 Task: Change object animations to fly in from left.
Action: Mouse moved to (198, 95)
Screenshot: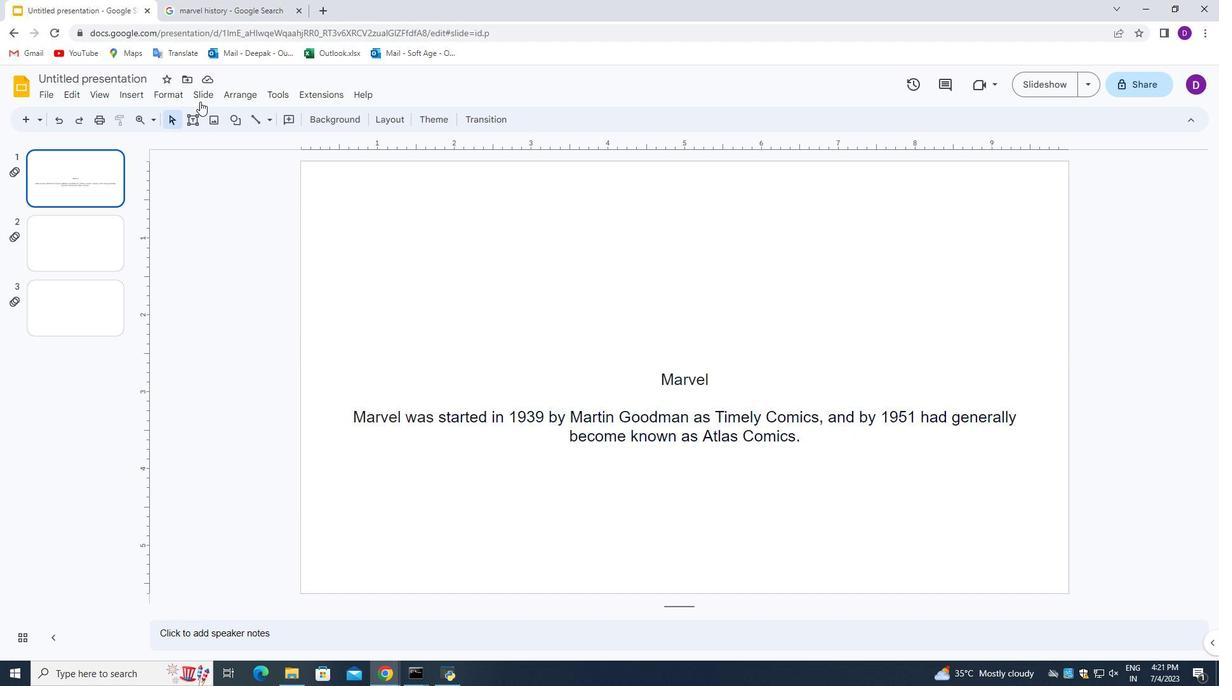 
Action: Mouse pressed left at (198, 95)
Screenshot: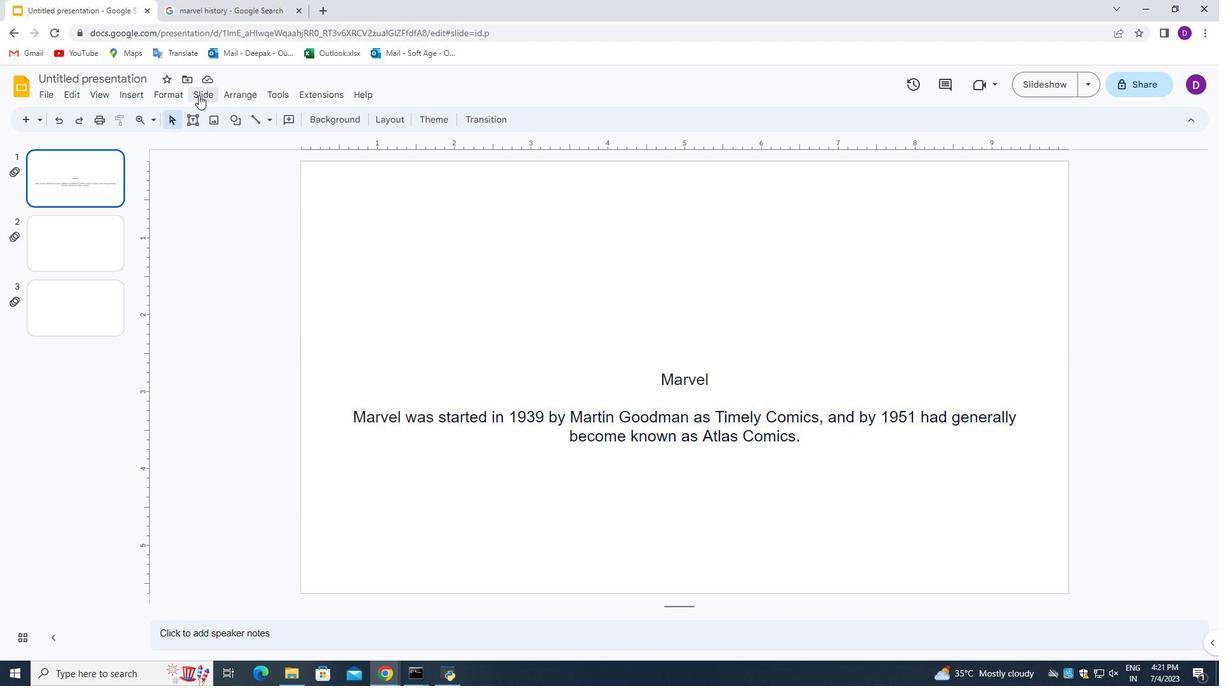 
Action: Mouse moved to (275, 267)
Screenshot: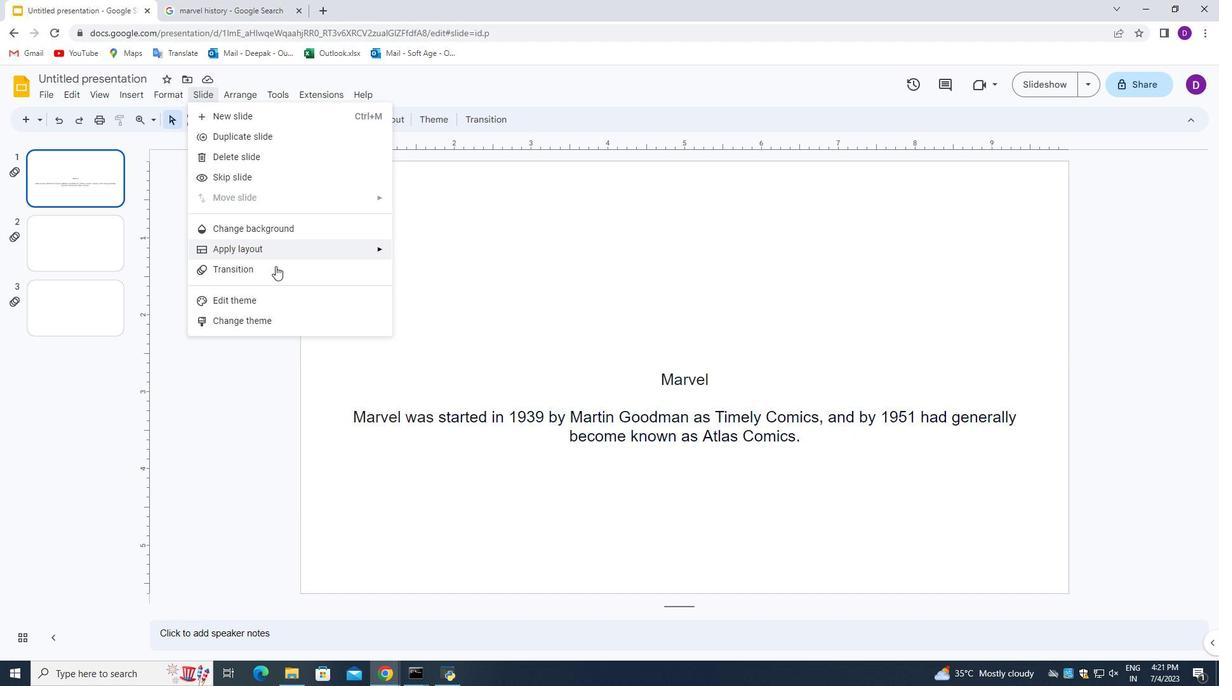 
Action: Mouse pressed left at (275, 267)
Screenshot: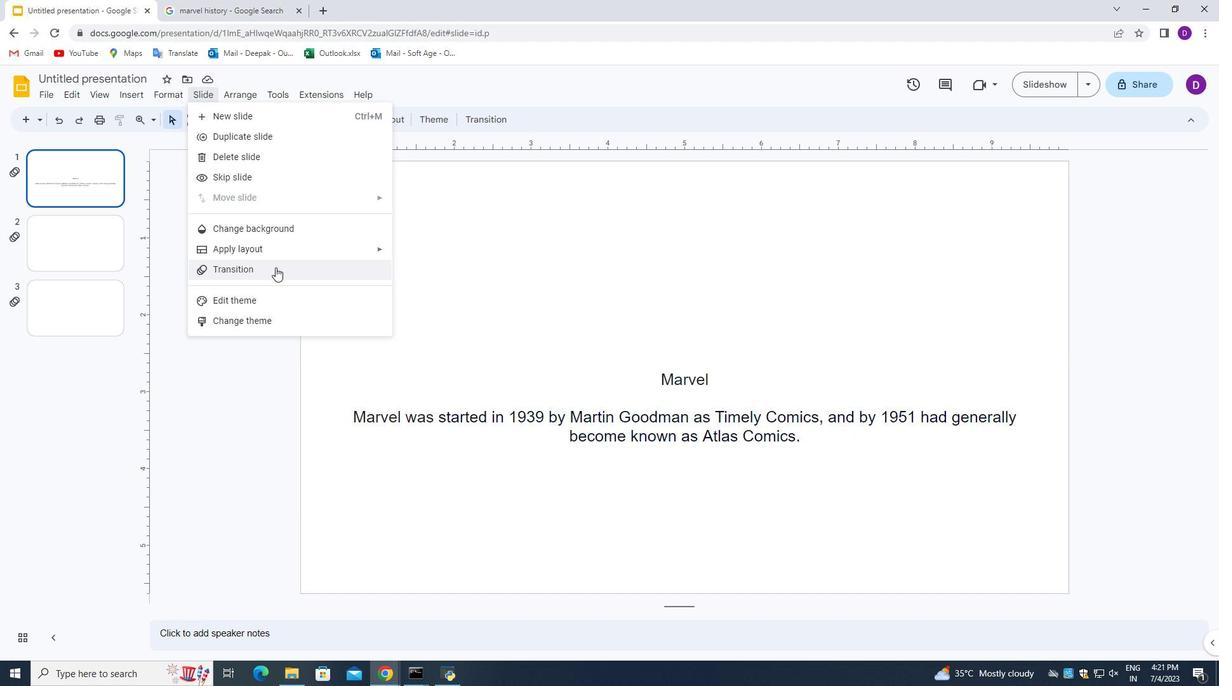 
Action: Mouse moved to (1042, 393)
Screenshot: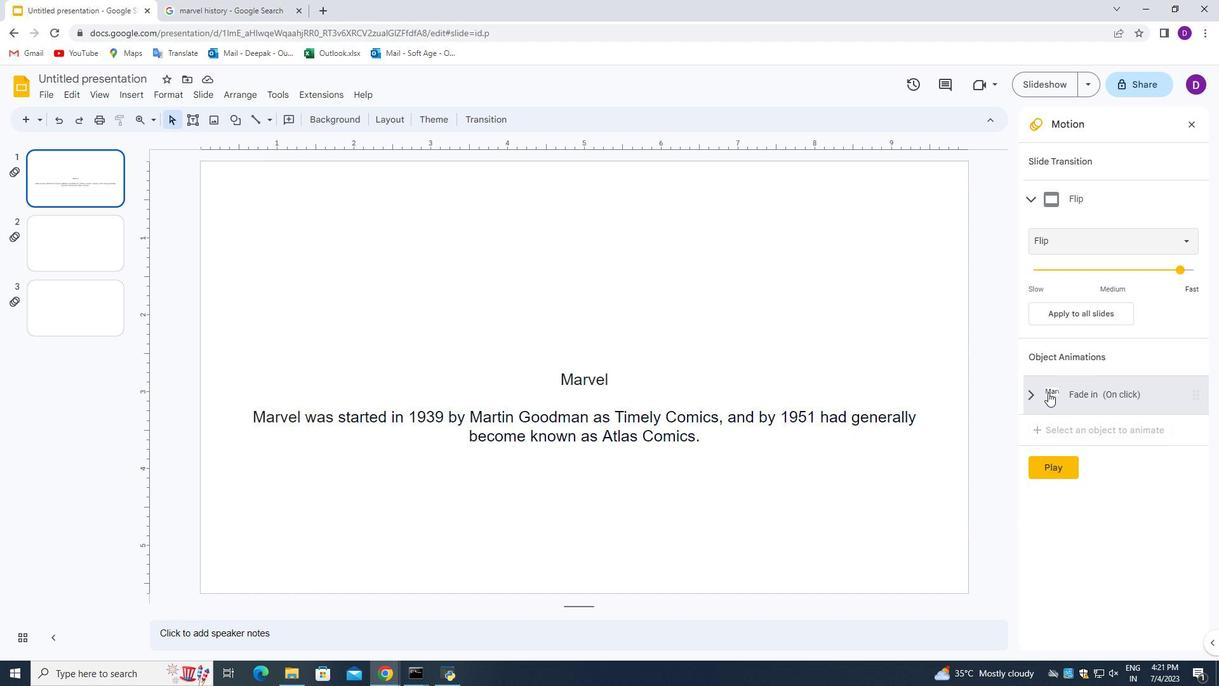 
Action: Mouse pressed left at (1042, 393)
Screenshot: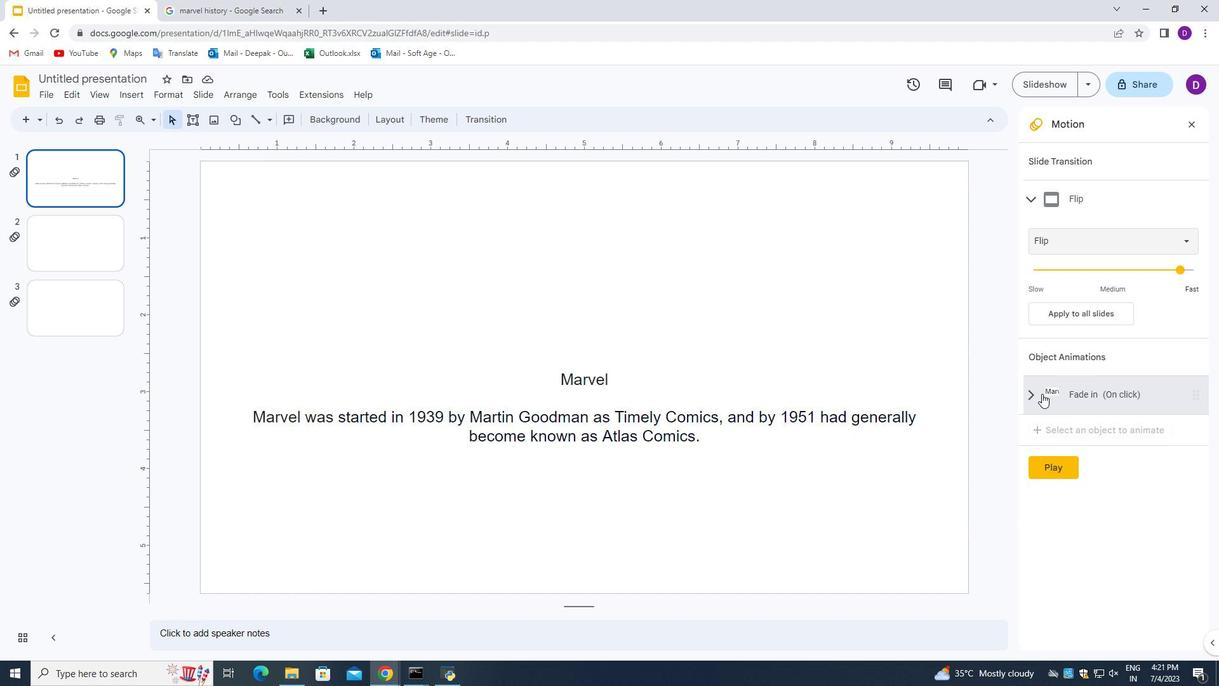 
Action: Mouse moved to (1173, 313)
Screenshot: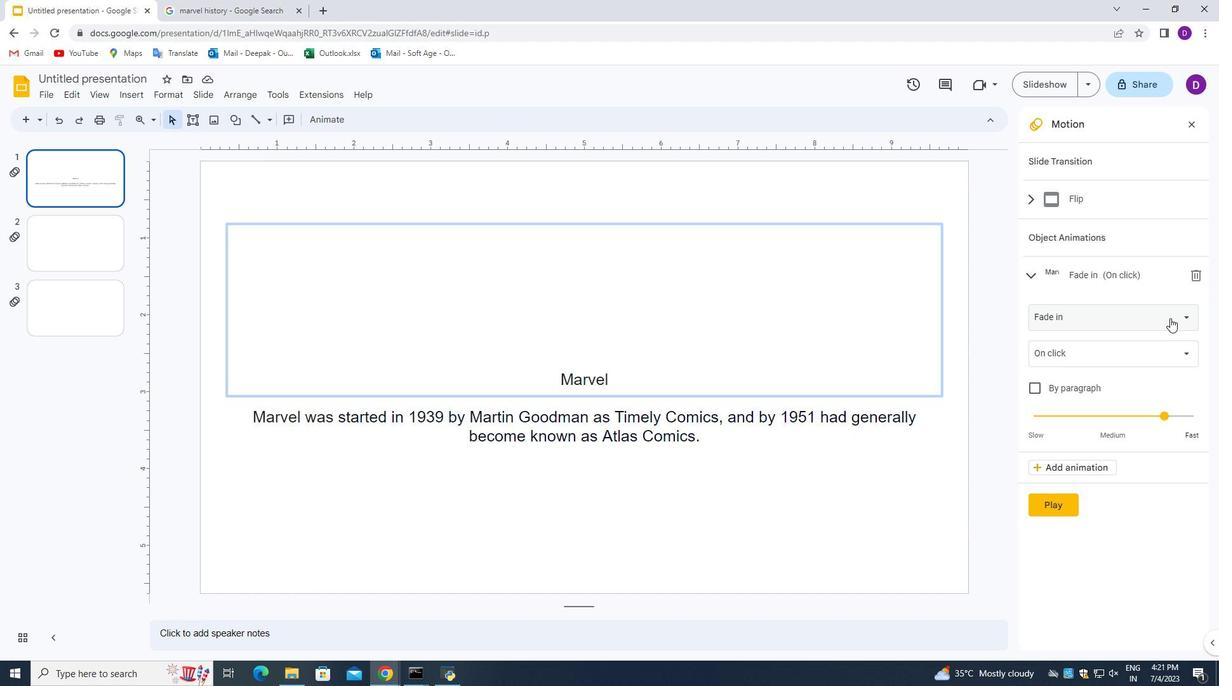 
Action: Mouse pressed left at (1173, 313)
Screenshot: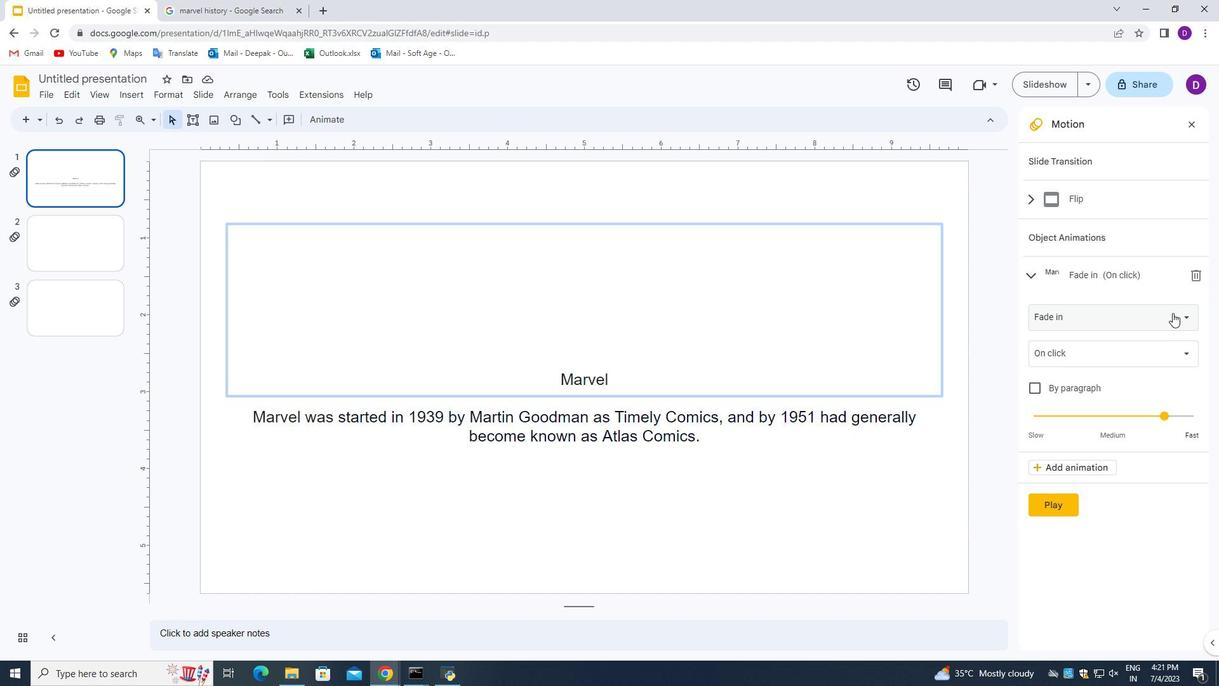 
Action: Mouse moved to (1092, 405)
Screenshot: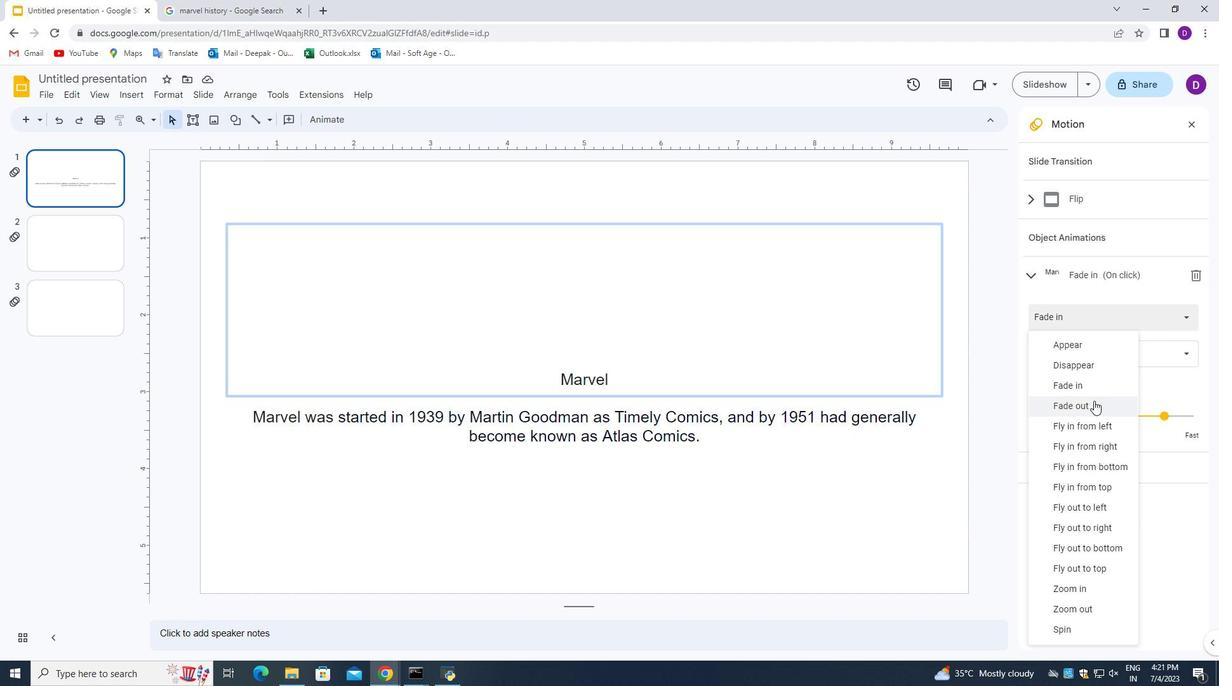 
Action: Mouse pressed left at (1092, 405)
Screenshot: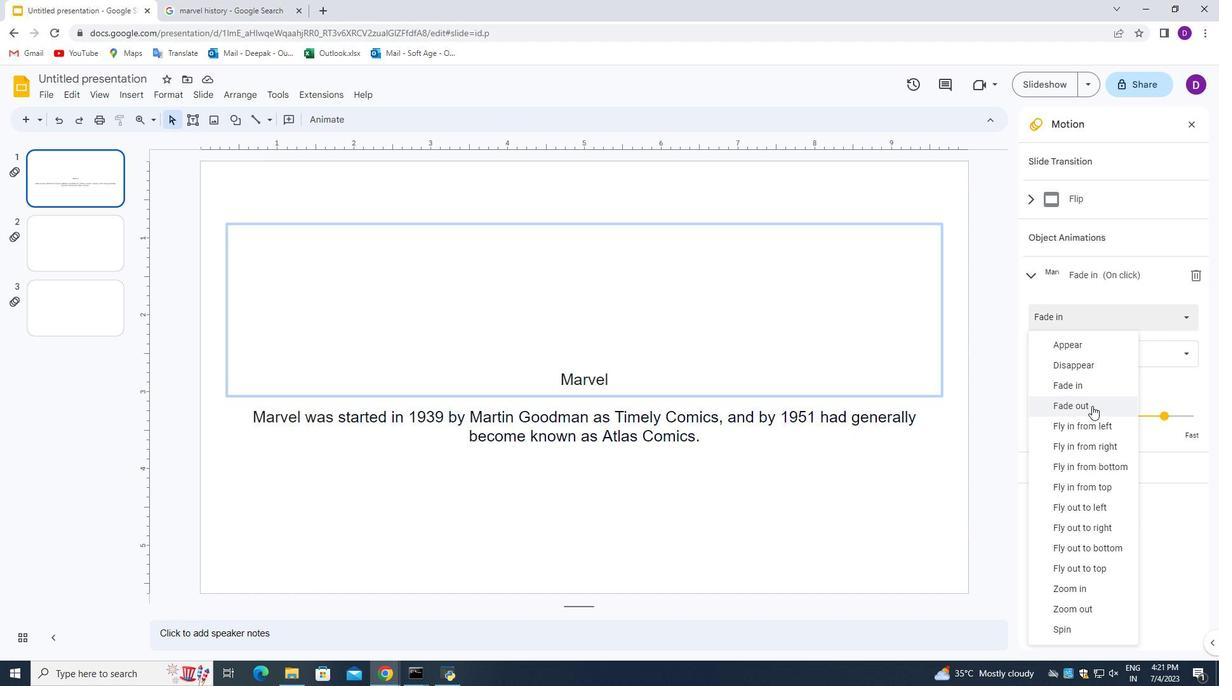 
Action: Mouse moved to (855, 329)
Screenshot: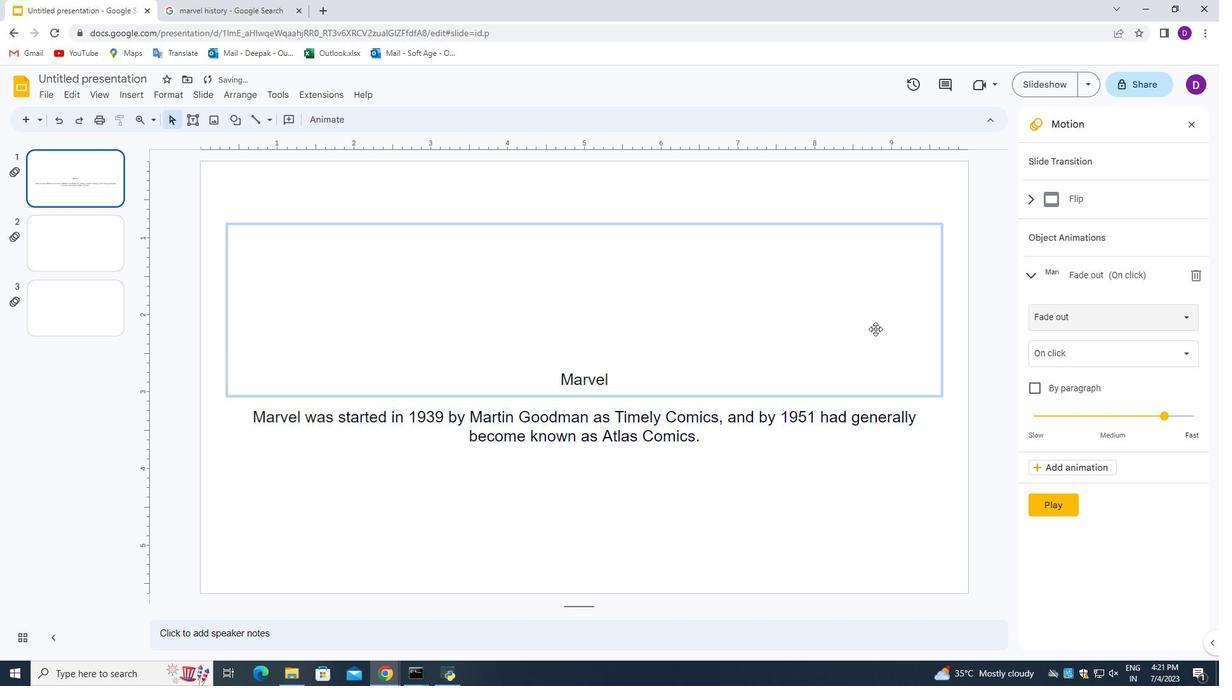 
